 Task: Set the Layer A modulation for the ISDB-T reception parameter to 256-QAM.
Action: Mouse moved to (92, 11)
Screenshot: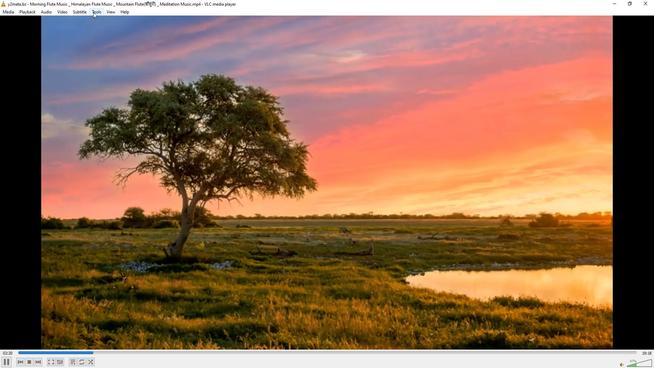 
Action: Mouse pressed left at (92, 11)
Screenshot: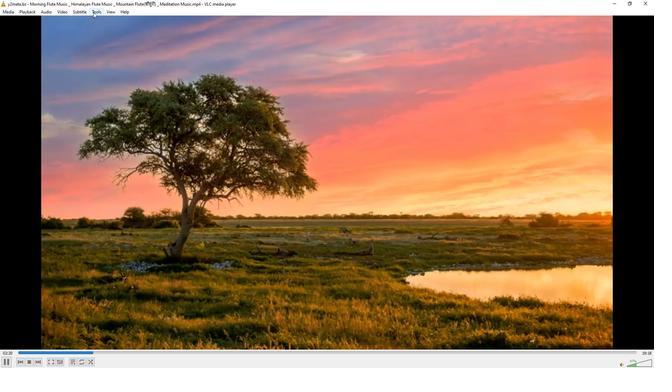 
Action: Mouse moved to (104, 94)
Screenshot: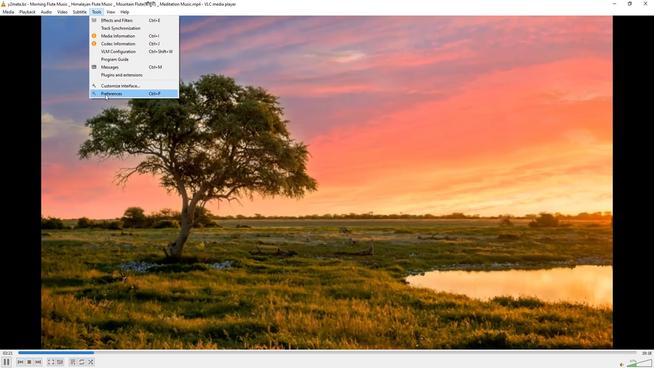 
Action: Mouse pressed left at (104, 94)
Screenshot: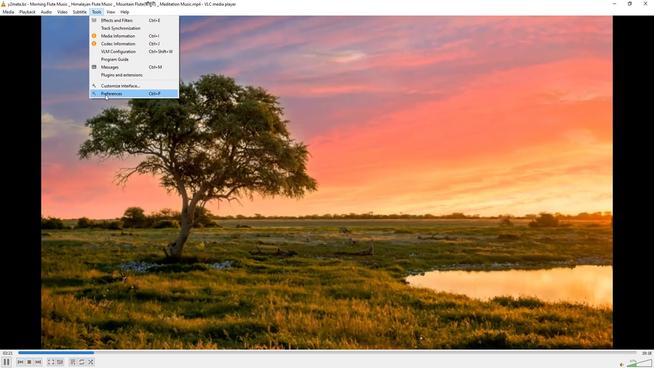 
Action: Mouse moved to (215, 301)
Screenshot: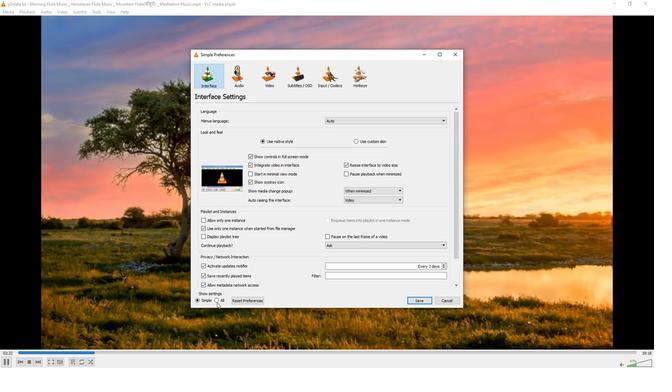 
Action: Mouse pressed left at (215, 301)
Screenshot: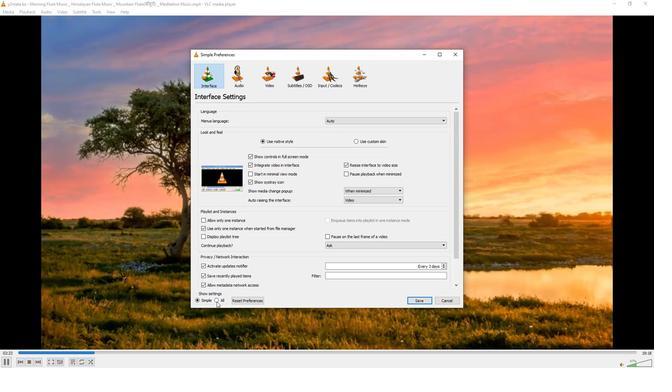 
Action: Mouse moved to (208, 185)
Screenshot: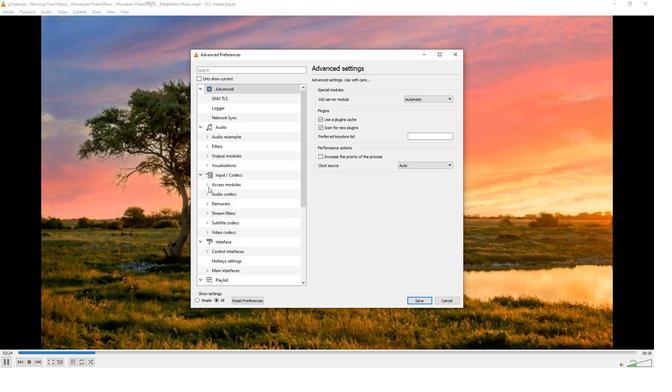 
Action: Mouse pressed left at (208, 185)
Screenshot: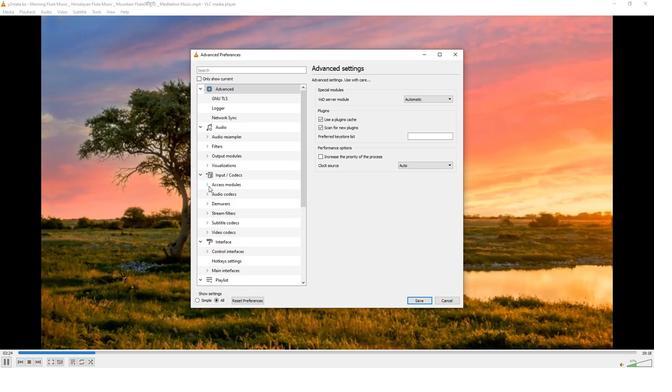 
Action: Mouse moved to (226, 244)
Screenshot: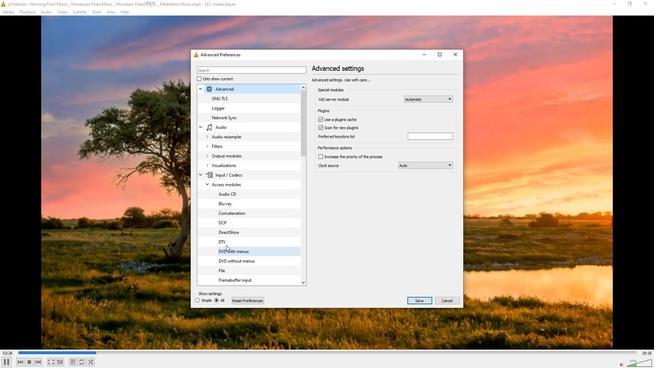 
Action: Mouse pressed left at (226, 244)
Screenshot: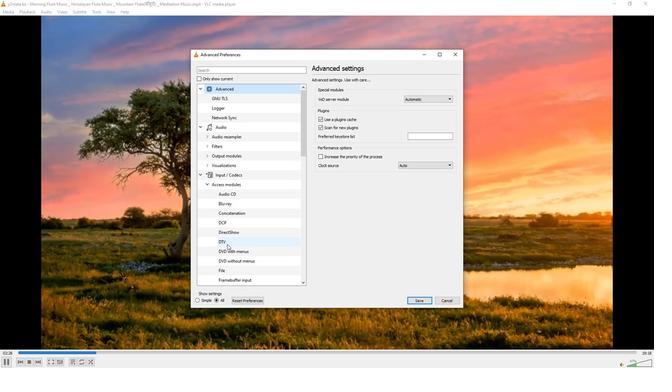 
Action: Mouse moved to (425, 224)
Screenshot: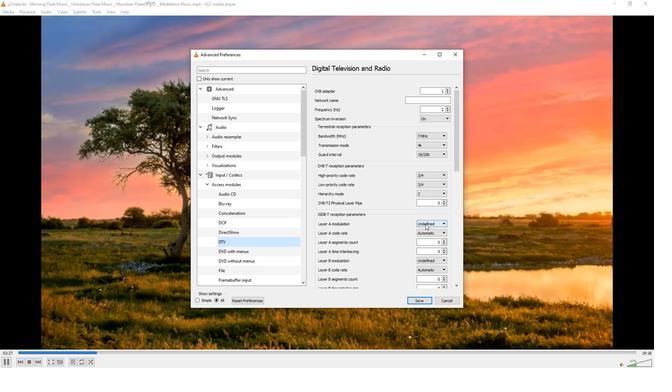 
Action: Mouse pressed left at (425, 224)
Screenshot: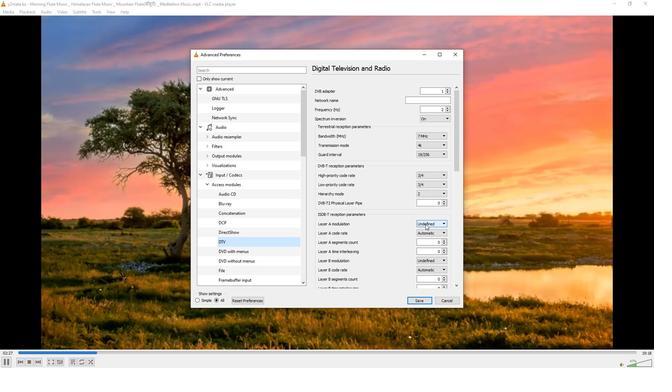 
Action: Mouse moved to (424, 255)
Screenshot: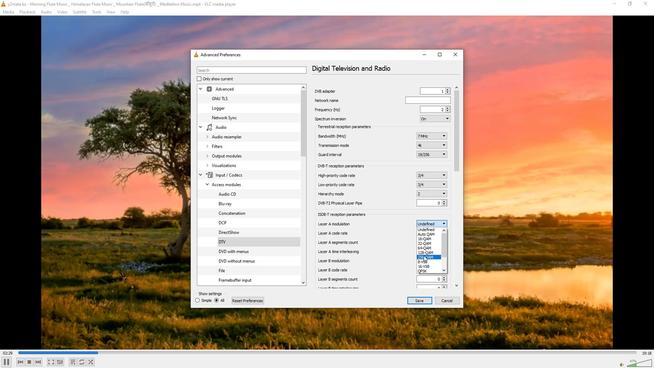 
Action: Mouse pressed left at (424, 255)
Screenshot: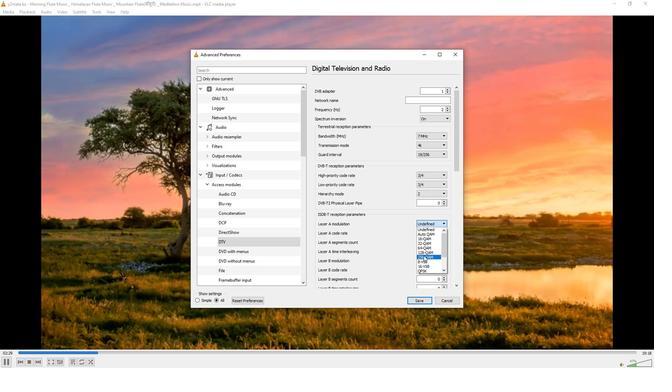 
Action: Mouse moved to (404, 255)
Screenshot: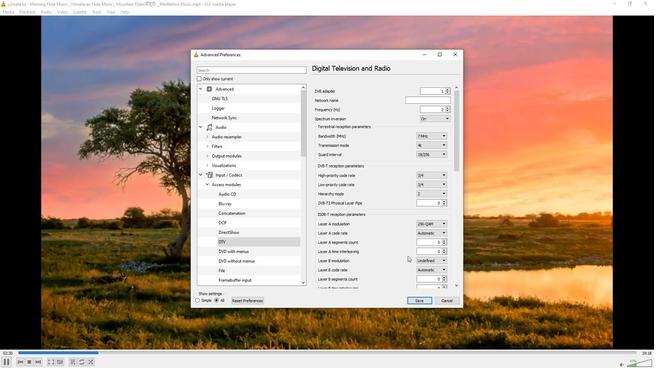 
